 Task: Add an event with the title Second Team Building Exercise: Trust Fall, date '2023/10/11', time 9:15 AM to 11:15 AMand add a description: Participants will develop essential communication skills, such as active listening, asking probing questions, and conveying their own viewpoints persuasively. They will learn how to adapt their communication style to different negotiation situations and personalities., put the event into Orange category . Add location for the event as: Paris, France, logged in from the account softage.7@softage.netand send the event invitation to softage.1@softage.net and softage.2@softage.net. Set a reminder for the event 1 hour before
Action: Mouse moved to (84, 104)
Screenshot: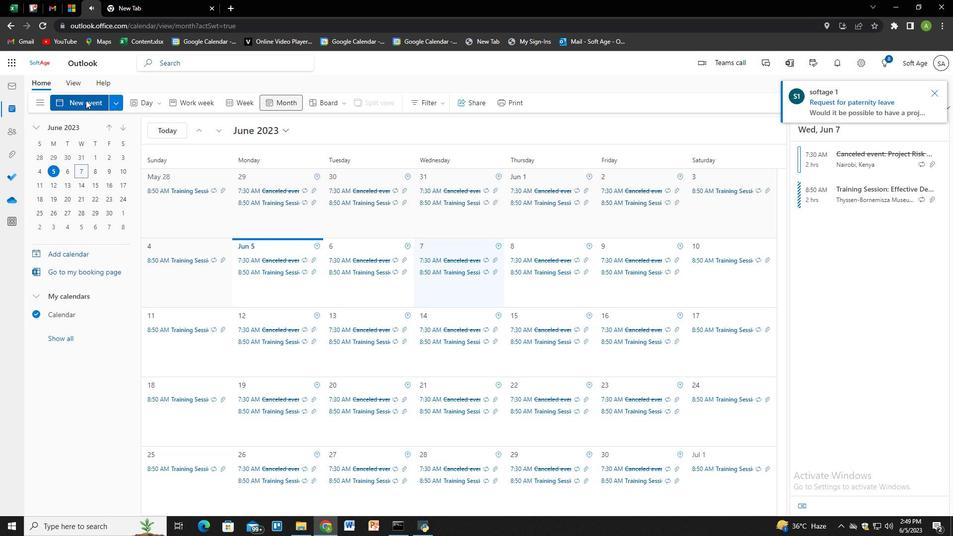 
Action: Mouse pressed left at (84, 104)
Screenshot: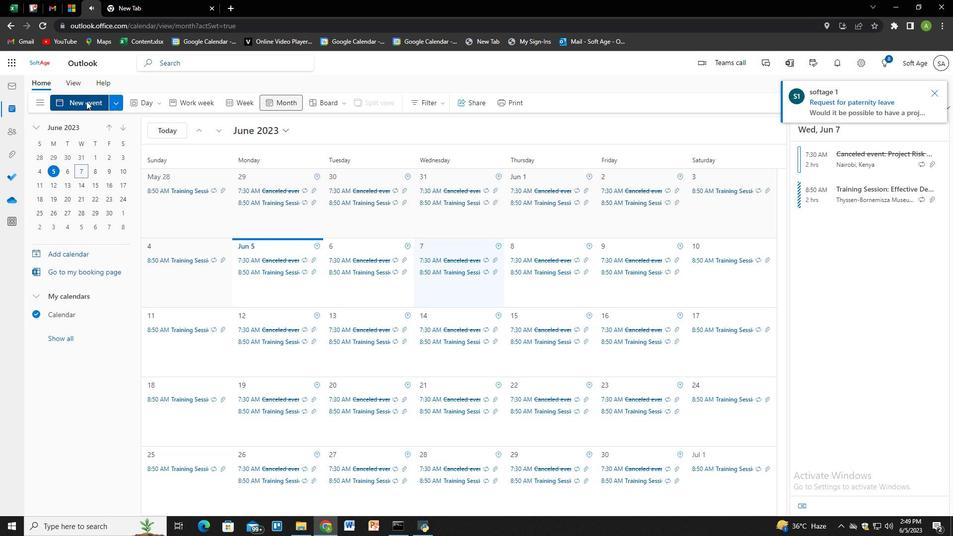 
Action: Mouse moved to (85, 100)
Screenshot: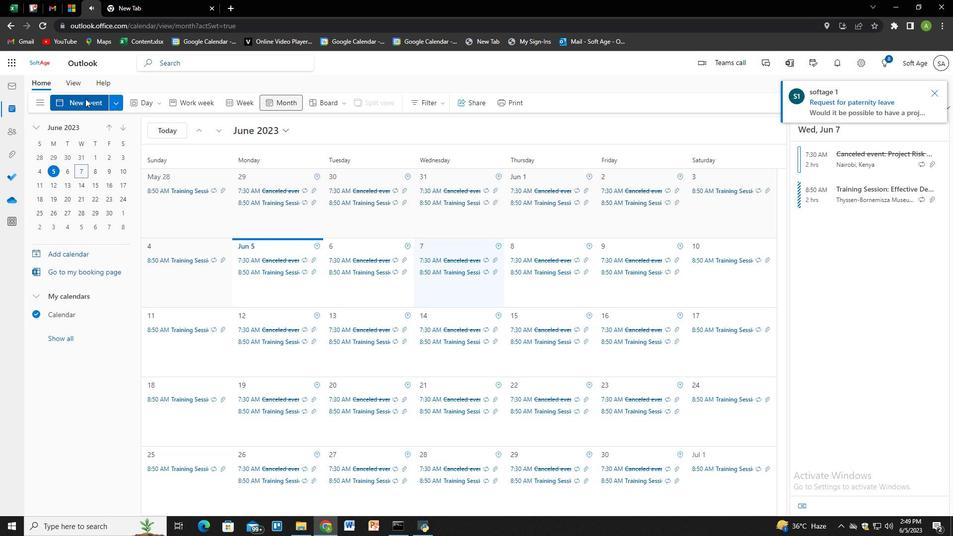 
Action: Mouse pressed left at (85, 100)
Screenshot: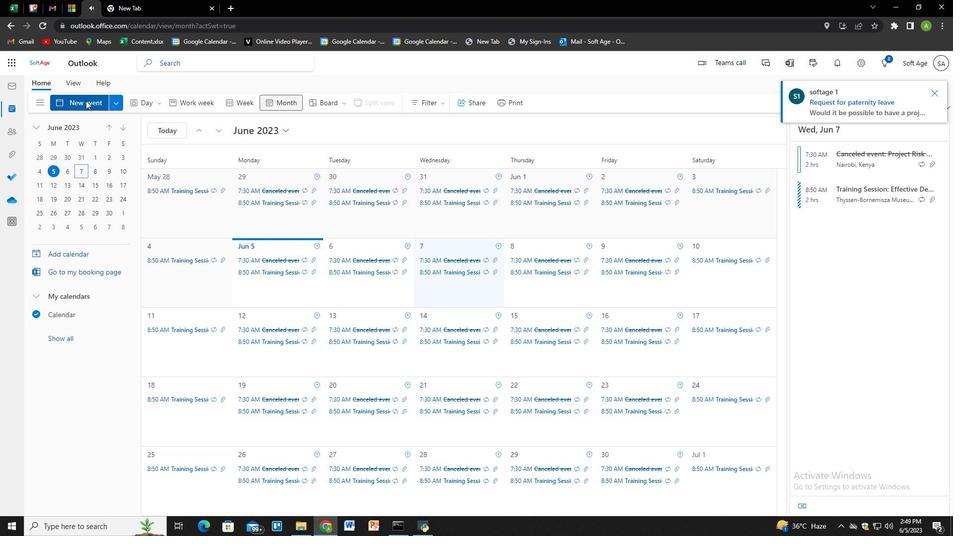 
Action: Mouse moved to (267, 163)
Screenshot: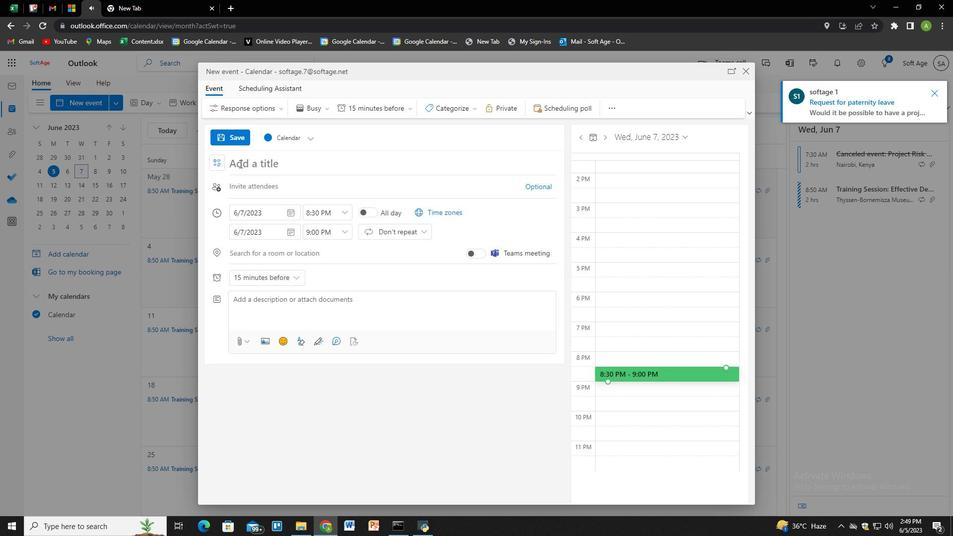 
Action: Key pressed <Key.shift>Second<Key.space><Key.shift>Team<Key.space><Key.shift>Building<Key.space><Key.shift>Exercise<Key.shift>:<Key.space><Key.shift>Trust<Key.space><Key.shift>Fall
Screenshot: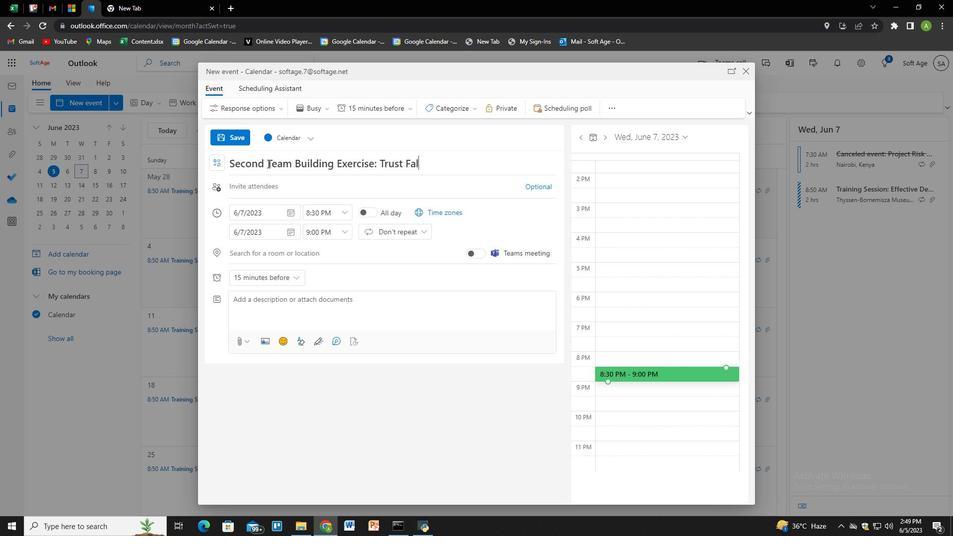 
Action: Mouse moved to (294, 214)
Screenshot: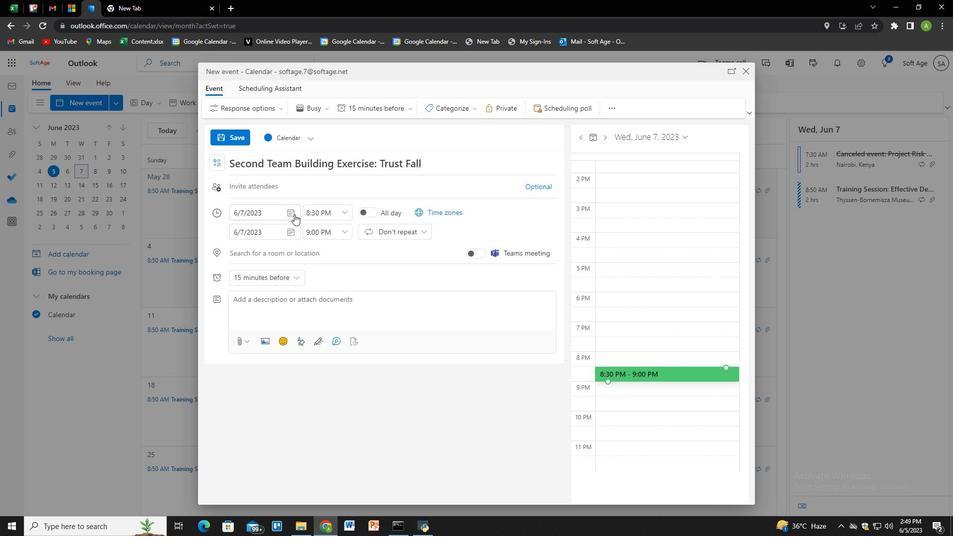 
Action: Mouse pressed left at (294, 214)
Screenshot: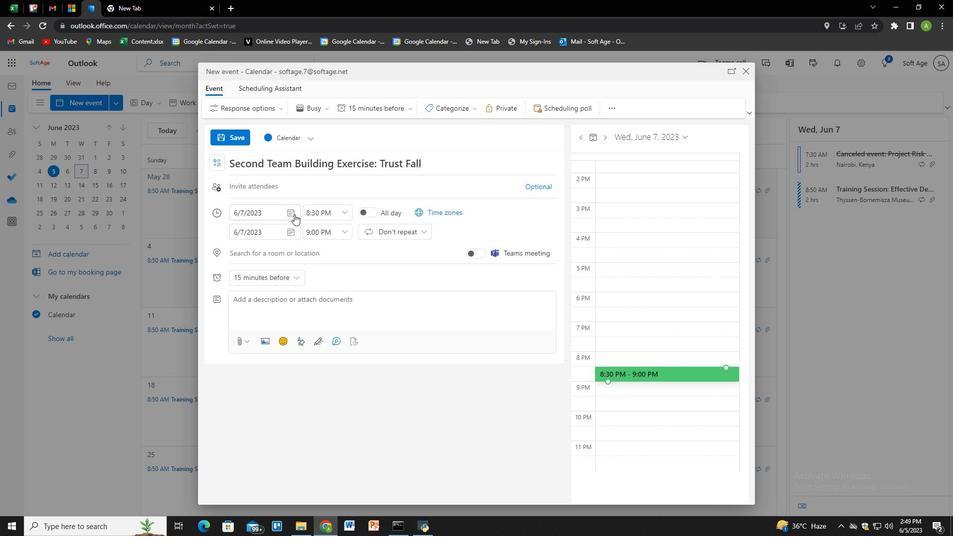 
Action: Mouse moved to (329, 236)
Screenshot: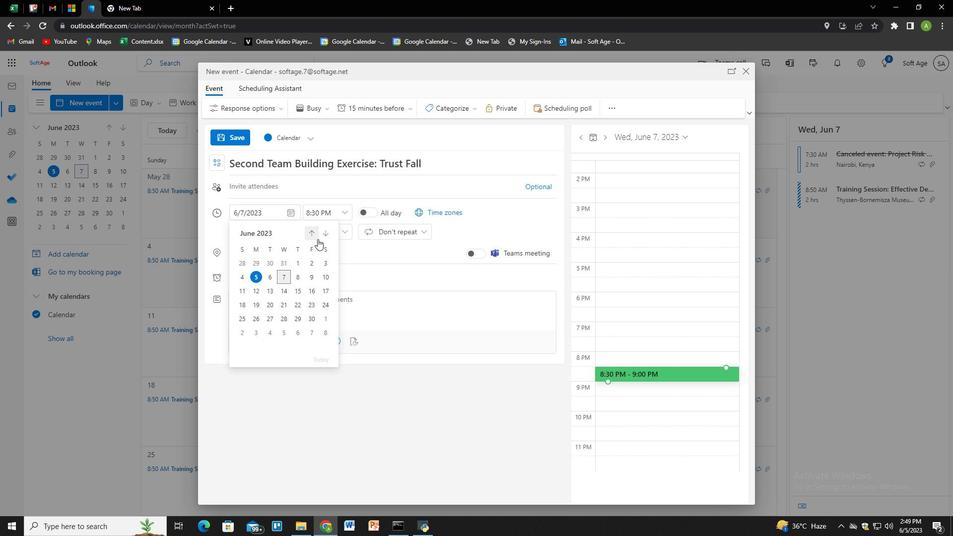 
Action: Mouse pressed left at (329, 236)
Screenshot: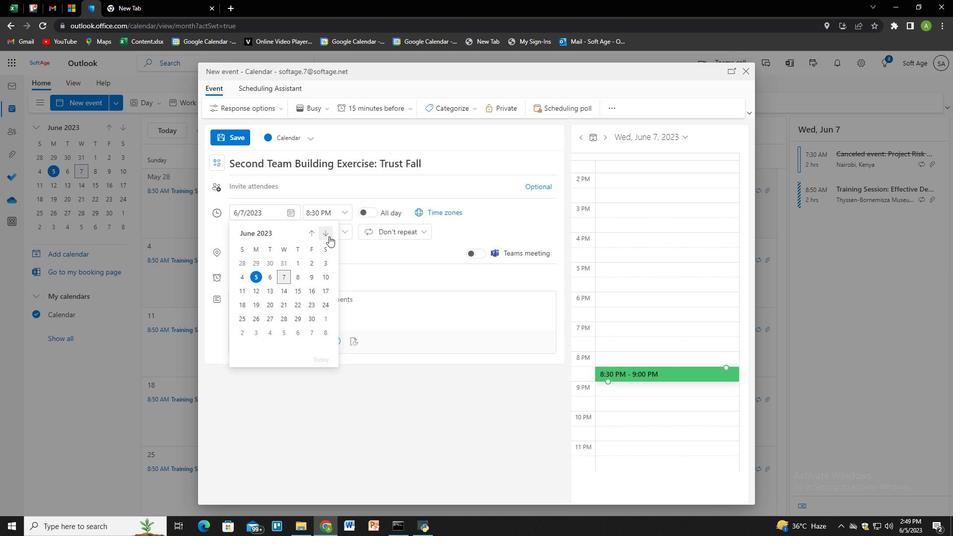 
Action: Mouse pressed left at (329, 236)
Screenshot: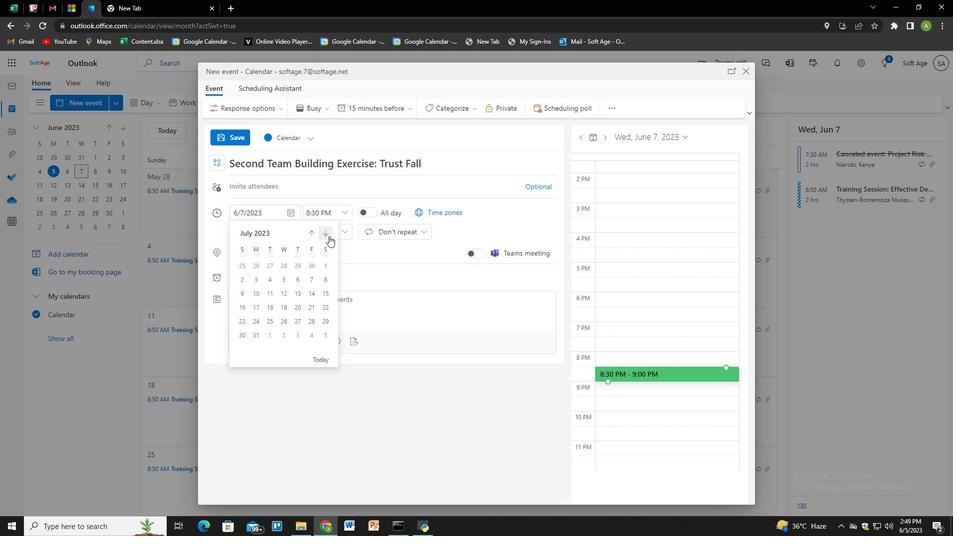 
Action: Mouse moved to (329, 236)
Screenshot: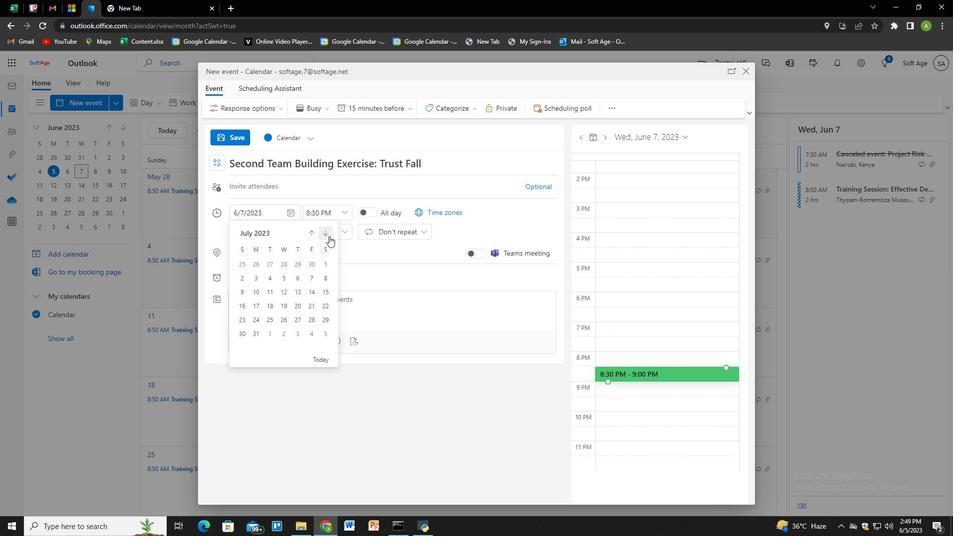 
Action: Mouse pressed left at (329, 236)
Screenshot: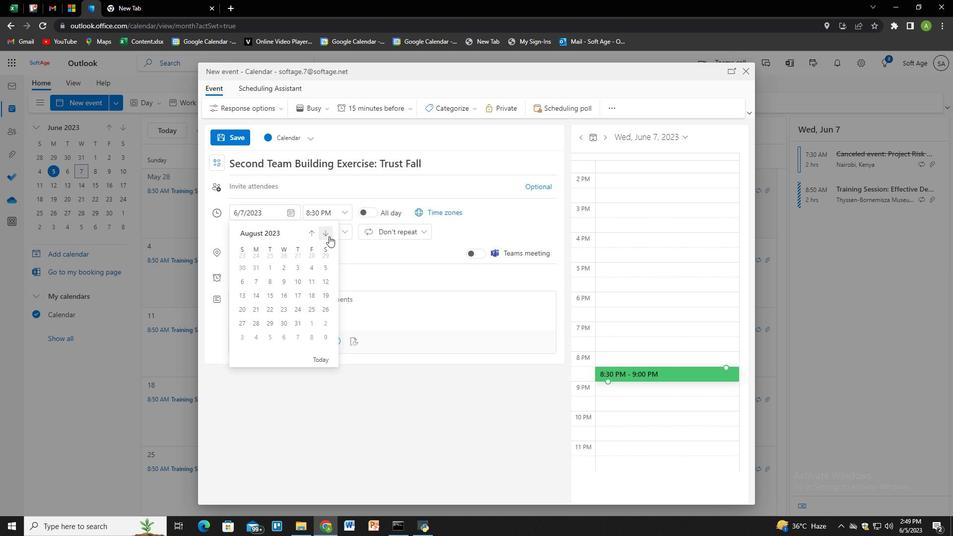 
Action: Mouse moved to (328, 236)
Screenshot: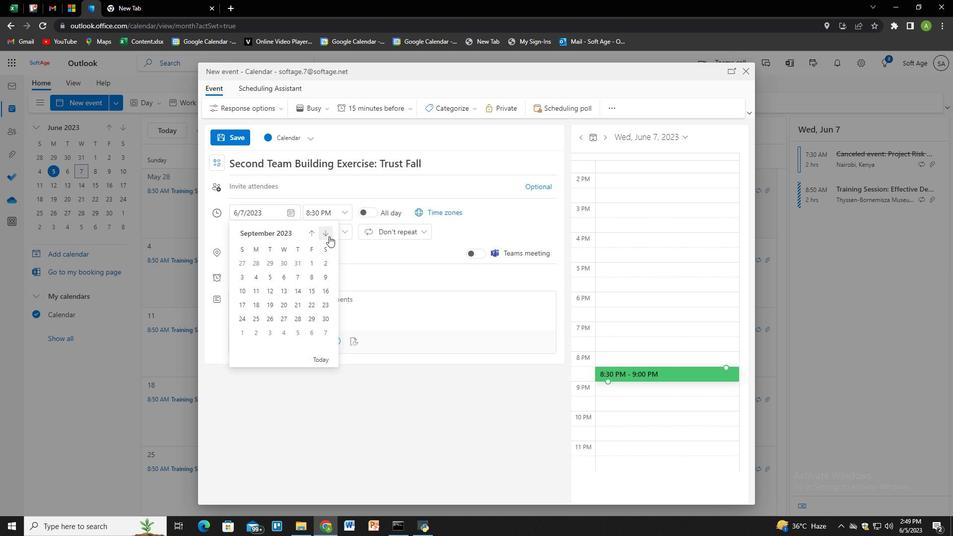 
Action: Mouse pressed left at (328, 236)
Screenshot: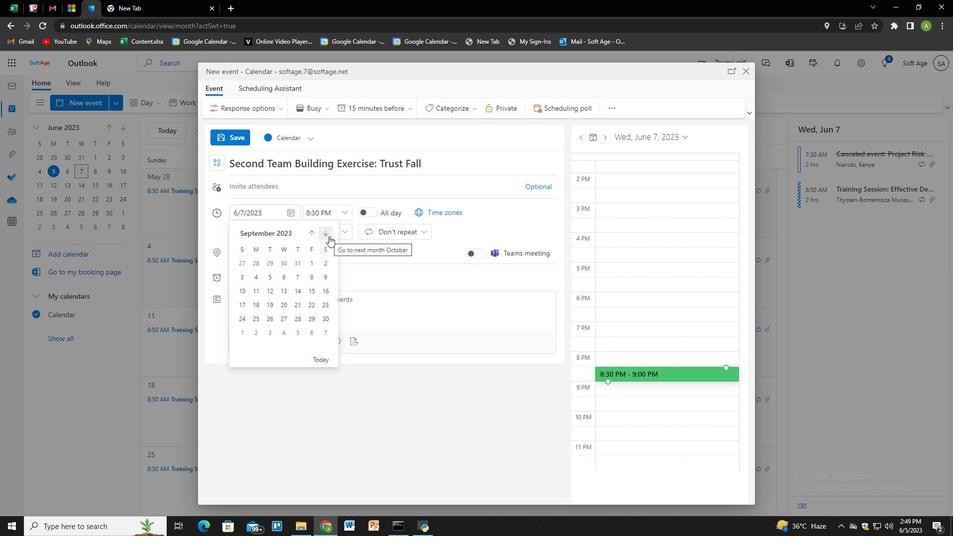 
Action: Mouse moved to (286, 277)
Screenshot: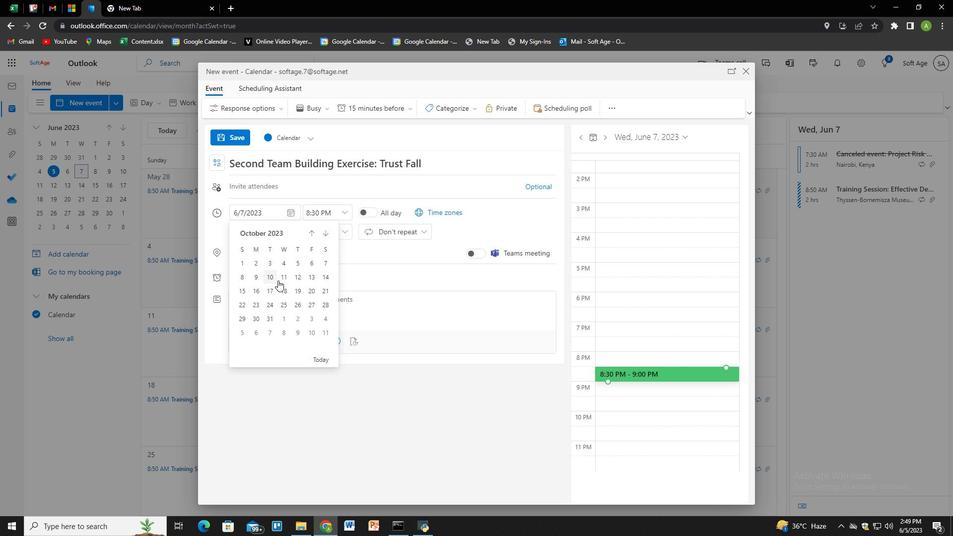 
Action: Mouse pressed left at (286, 277)
Screenshot: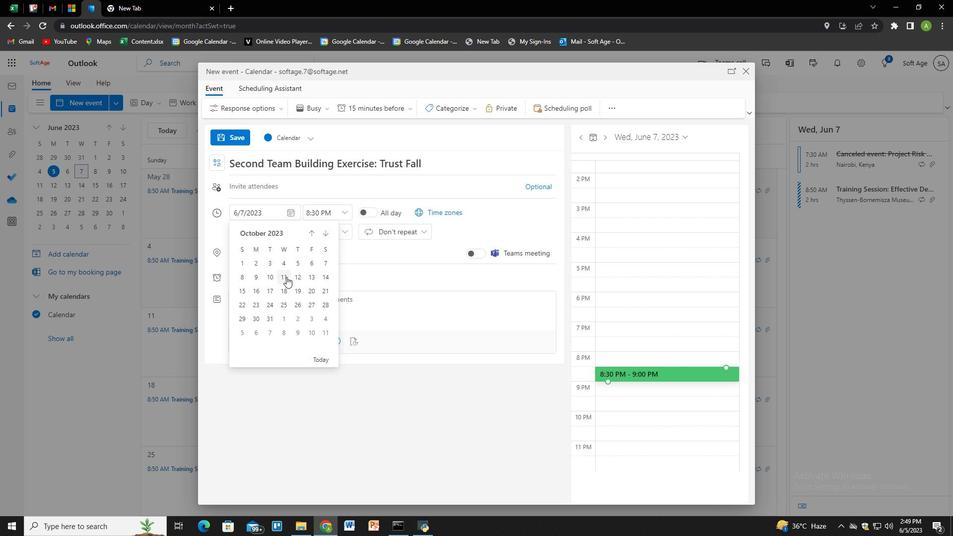 
Action: Mouse moved to (314, 212)
Screenshot: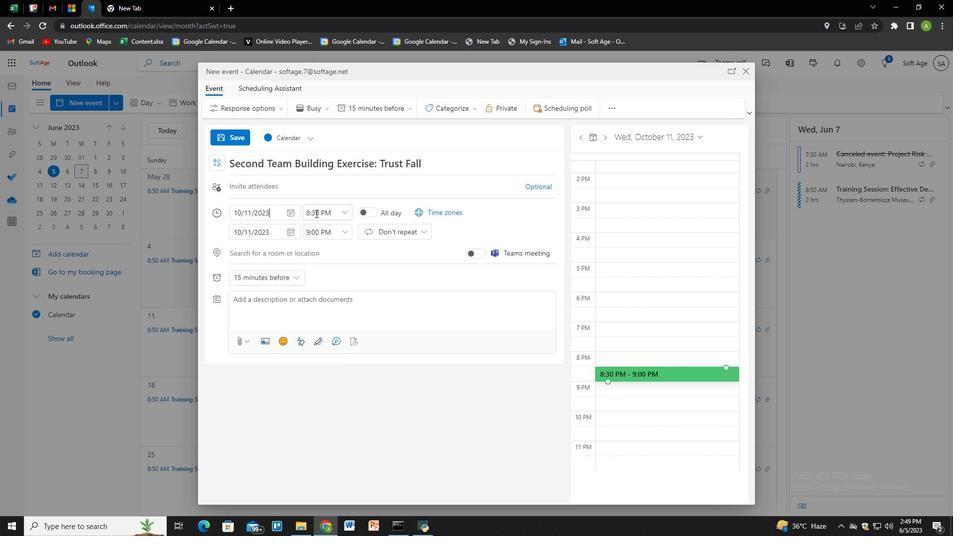 
Action: Mouse pressed left at (314, 212)
Screenshot: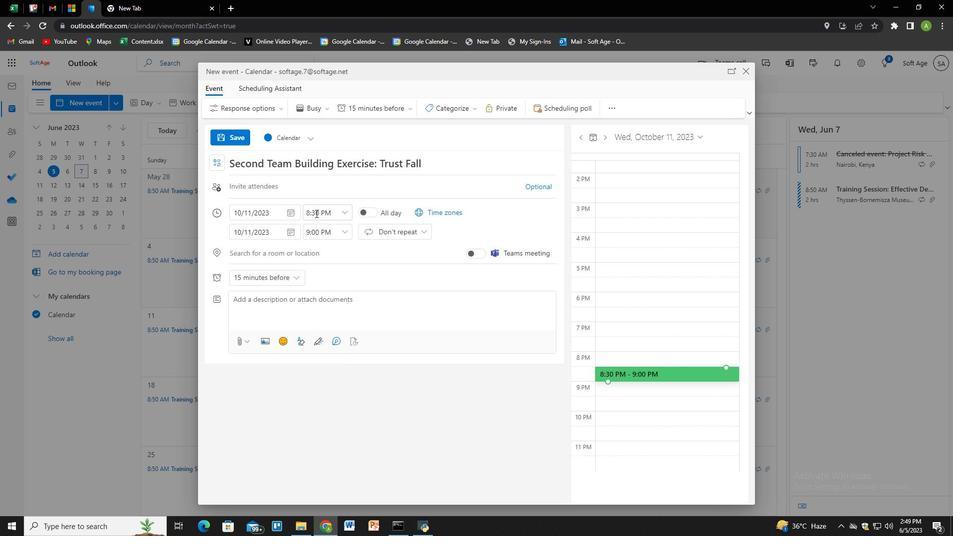 
Action: Key pressed 9<Key.shift><Key.shift><Key.shift><Key.shift><Key.shift><Key.shift><Key.shift><Key.shift><Key.shift>:<Key.space>15<Key.backspace><Key.backspace><Key.backspace>15<Key.space><Key.shift>AM<Key.tab><Key.tab>11<Key.shift_r>:15<Key.space><Key.shift>AMM<Key.tab><Key.tab><Key.tab><Key.tab><Key.tab><Key.tab><Key.tab><Key.shift><Key.shift><Key.shift><Key.shift><Key.shift><Key.shift>Participnts<Key.backspace><Key.backspace><Key.backspace>ants<Key.space>will<Key.space>develop<Key.space>essential<Key.space>communication<Key.space>skills<Key.space><Key.backspace>,<Key.space>suck<Key.backspace>h<Key.space>as<Key.space>active<Key.space>listening,<Key.space>asking<Key.space>problem<Key.space>questions,<Key.space>and<Key.space>conveying<Key.space>their<Key.space>own<Key.space>view<Key.space>points<Key.space>persuasively.<Key.space><Key.shift>They<Key.space>will<Key.space>learn<Key.space>how<Key.space>to<Key.space>adapt<Key.space>their<Key.space>communication<Key.space>styo<Key.backspace>le<Key.space>to<Key.space>differt<Key.space><Key.backspace><Key.backspace>ent<Key.space>negoti<Key.backspace>iation<Key.space>situations<Key.space>and<Key.space>pr==<Key.backspace><Key.backspace><Key.backspace>erson
Screenshot: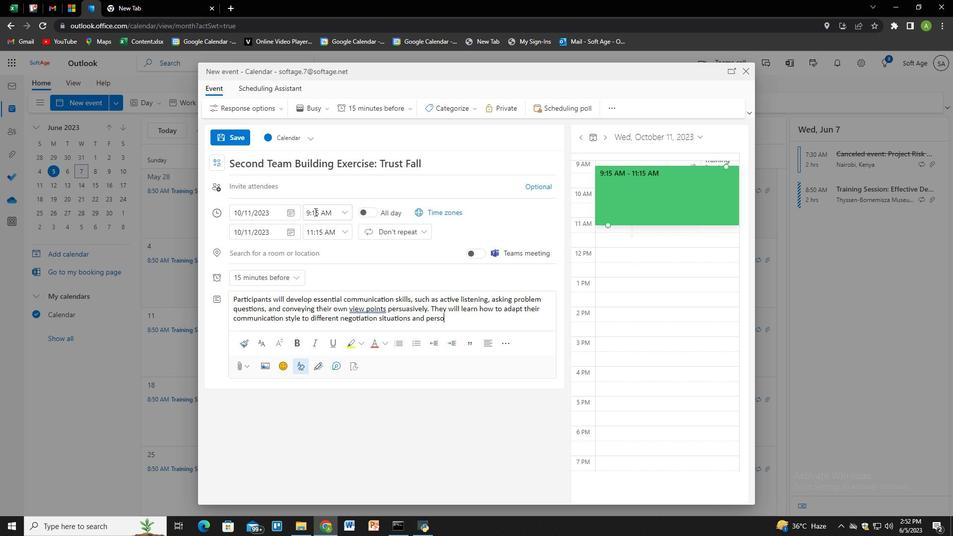 
Action: Mouse moved to (314, 211)
Screenshot: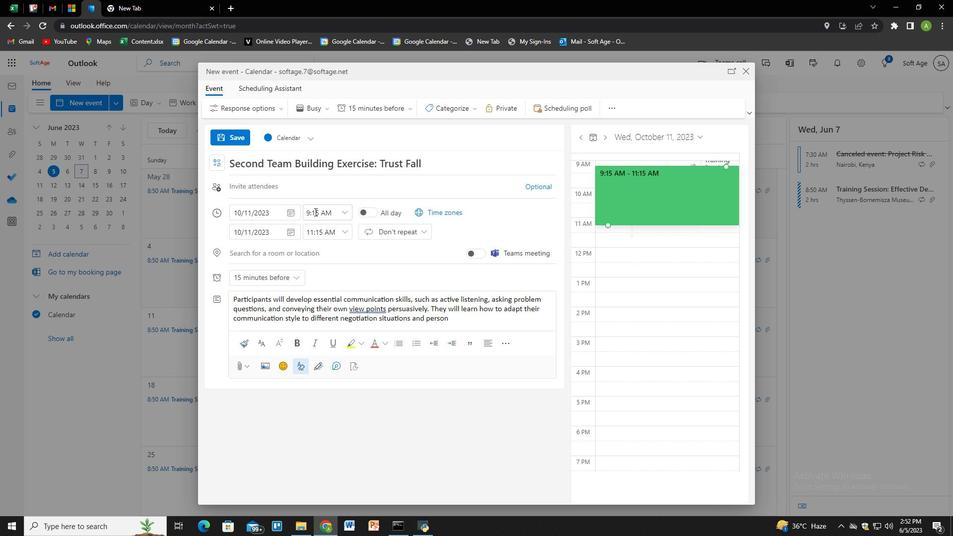 
Action: Key pressed <Key.backspace><Key.backspace>uasively.<Key.space><Key.shift>They<Key.space>will<Key.space>learn<Key.space>how<Key.space>to<Key.space>adp<Key.backspace>apt<Key.space>ther<Key.space>co<Key.backspace><Key.backspace><Key.backspace><Key.backspace>ir<Key.space>communication<Key.space>style<Key.space>to<Key.space>different<Key.space>ne<Key.backspace>egotiation<Key.space>sitra<Key.backspace><Key.backspace>uations<Key.space>and<Key.space>personalities.
Screenshot: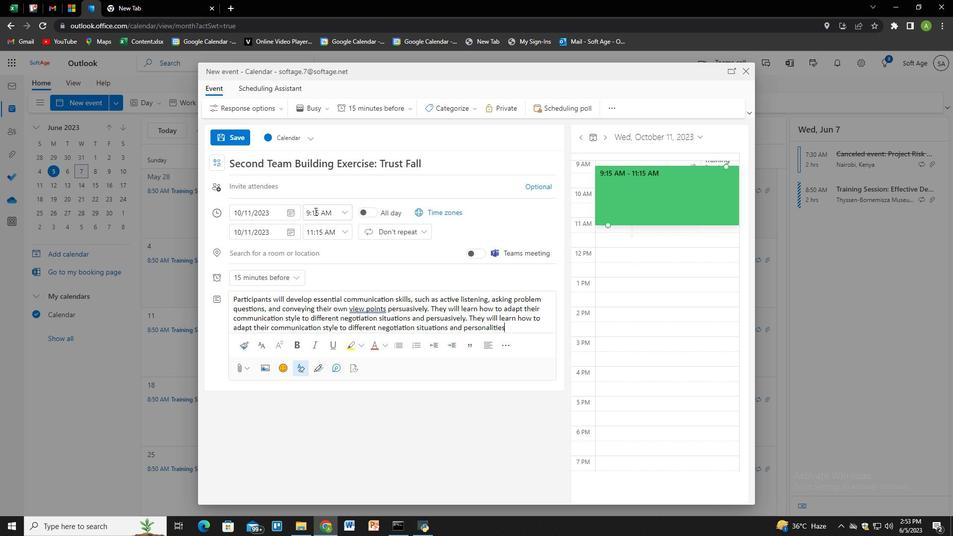 
Action: Mouse moved to (428, 109)
Screenshot: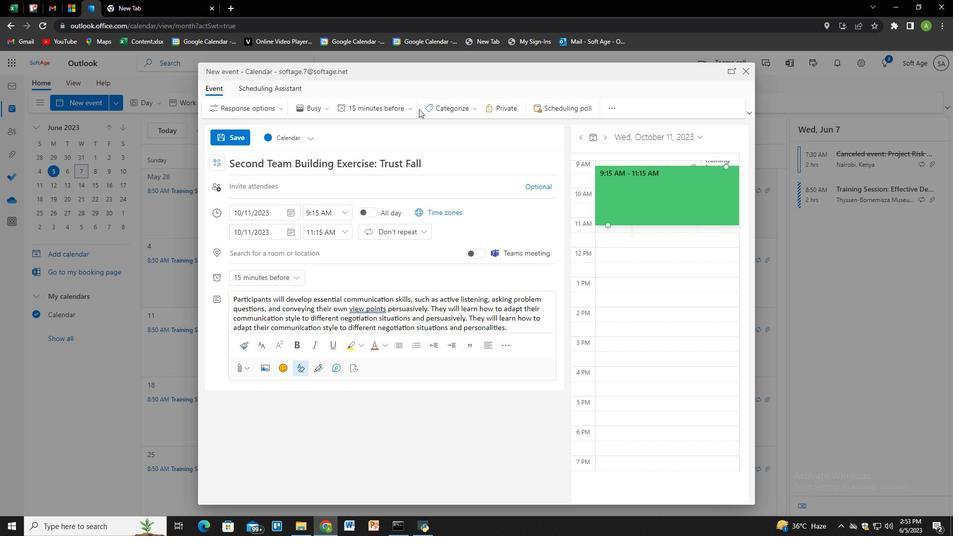 
Action: Mouse pressed left at (428, 109)
Screenshot: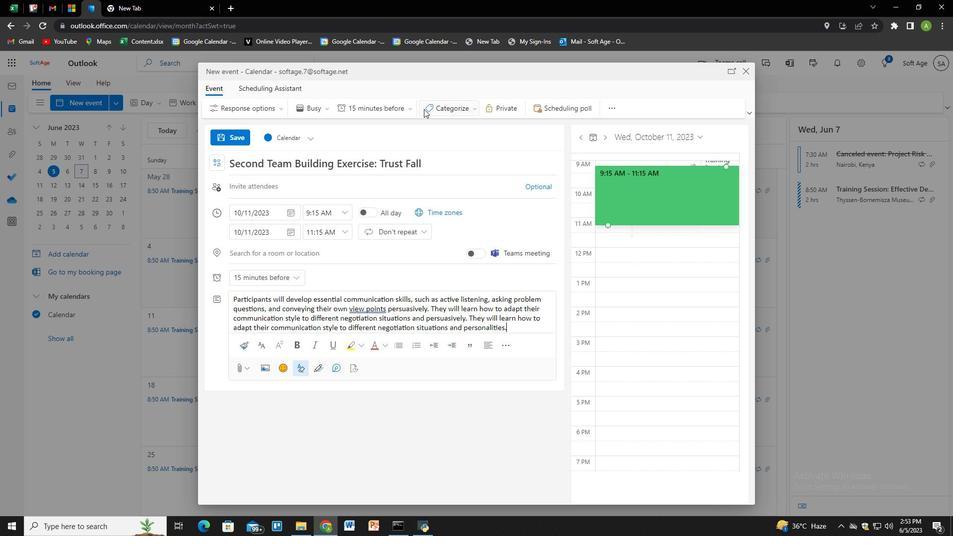 
Action: Mouse moved to (444, 157)
Screenshot: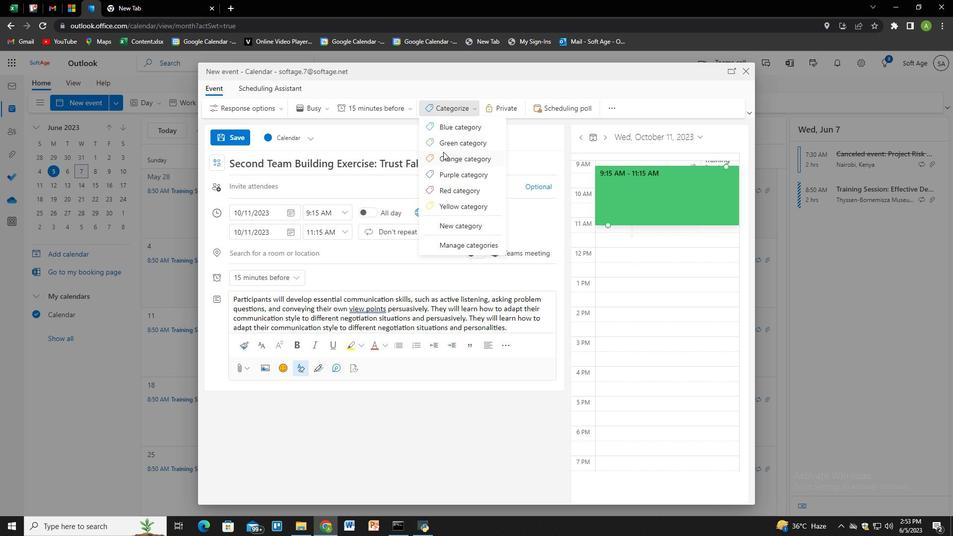 
Action: Mouse pressed left at (444, 157)
Screenshot: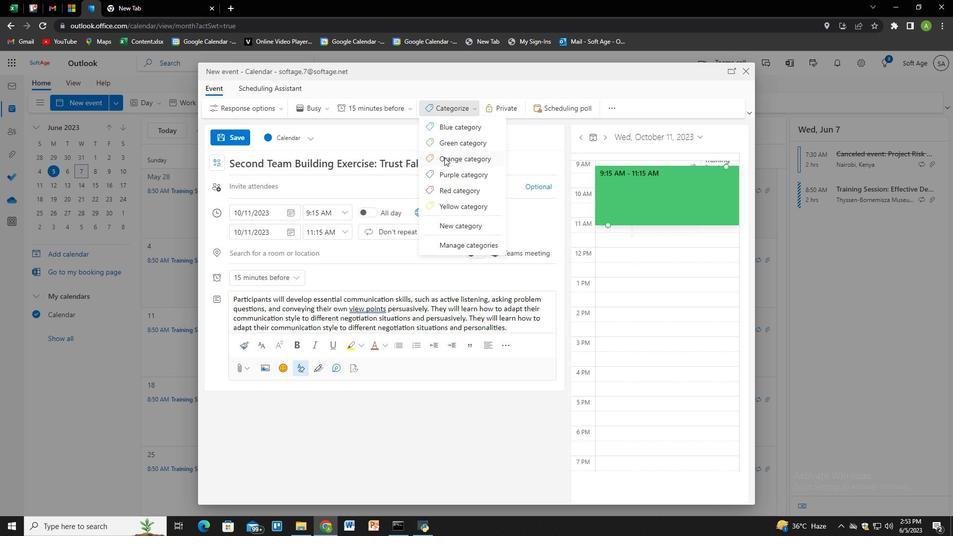 
Action: Mouse moved to (275, 254)
Screenshot: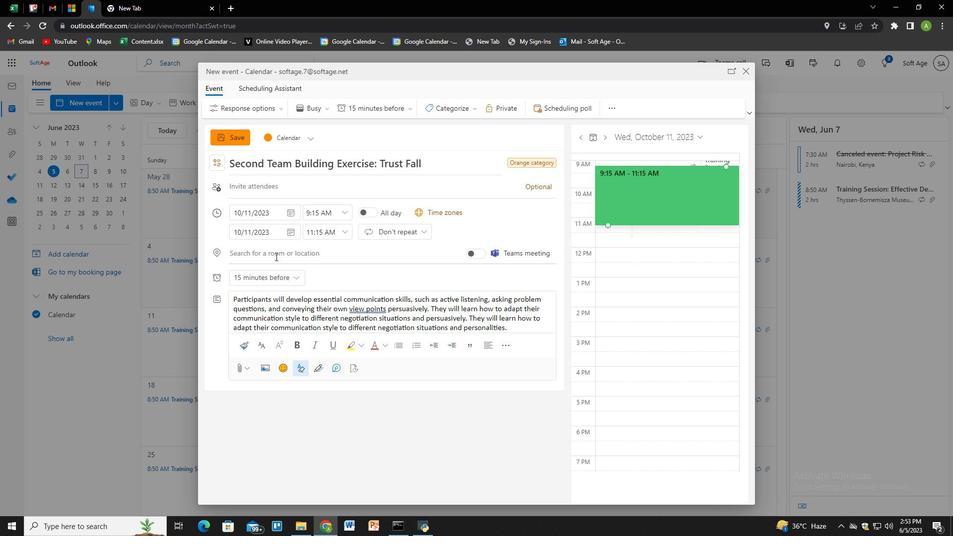 
Action: Mouse pressed left at (275, 254)
Screenshot: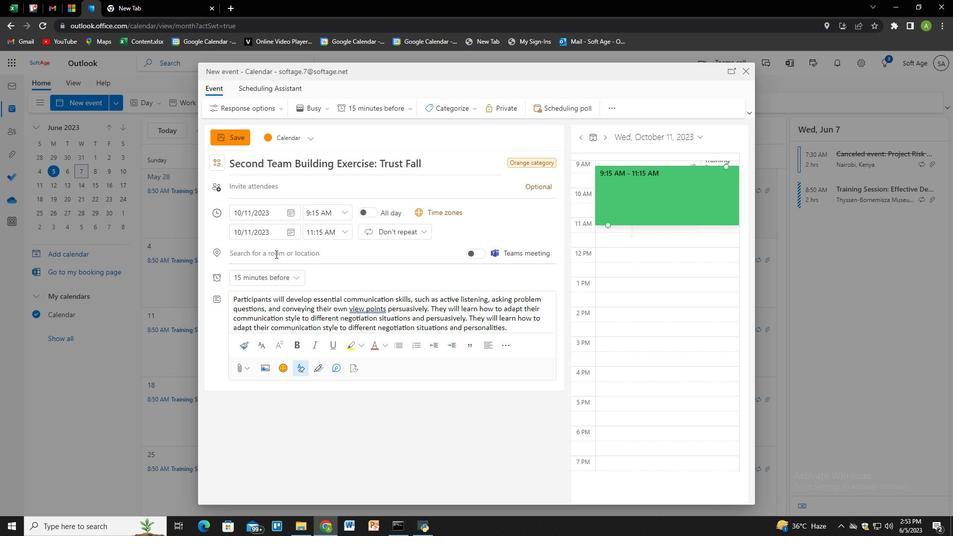 
Action: Mouse moved to (276, 253)
Screenshot: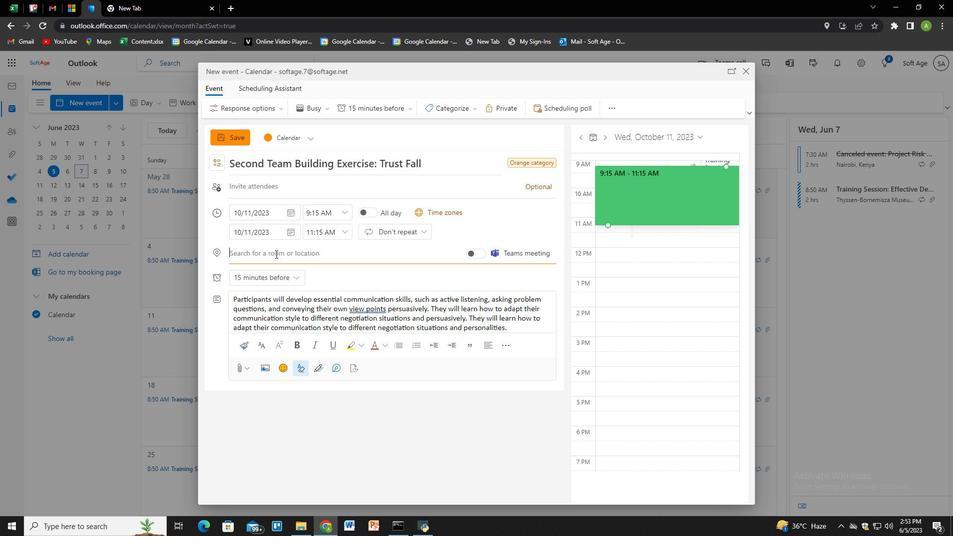 
Action: Key pressed <Key.shift>Paris,<Key.space><Key.shift>France,<Key.shift><Key.backspace><Key.down><Key.enter>
Screenshot: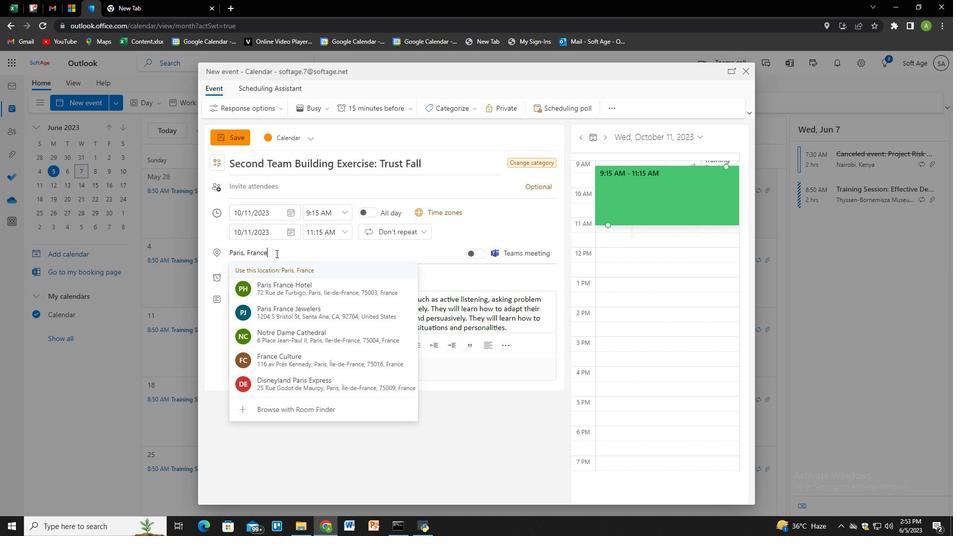 
Action: Mouse moved to (291, 185)
Screenshot: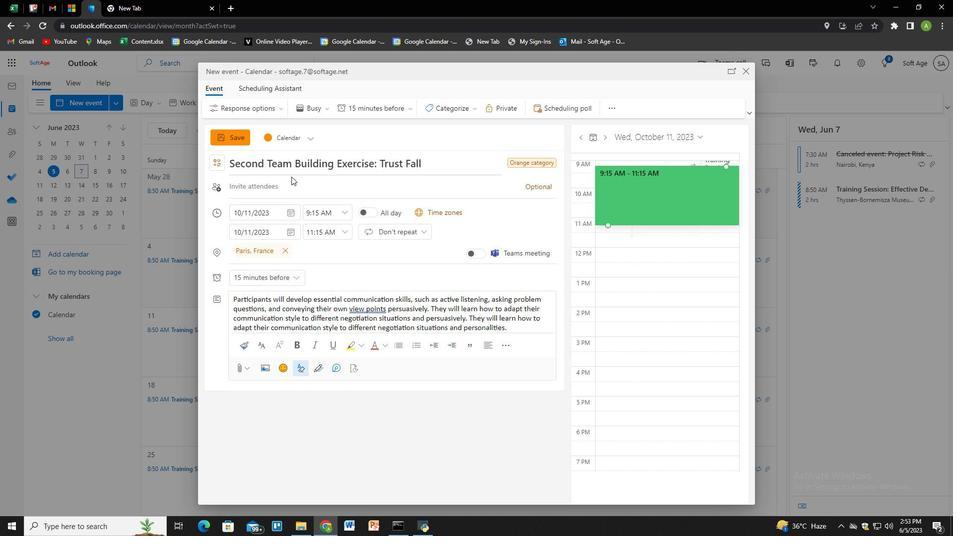 
Action: Mouse pressed left at (291, 185)
Screenshot: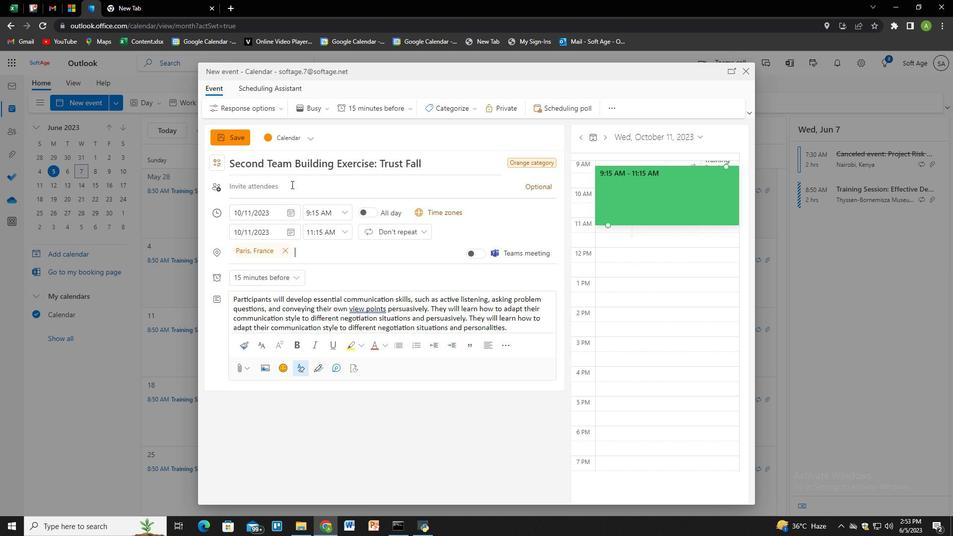 
Action: Key pressed softage.1<Key.shift>@softage.net<Key.enter>softage.2<Key.shift>@softage.net<Key.enter>
Screenshot: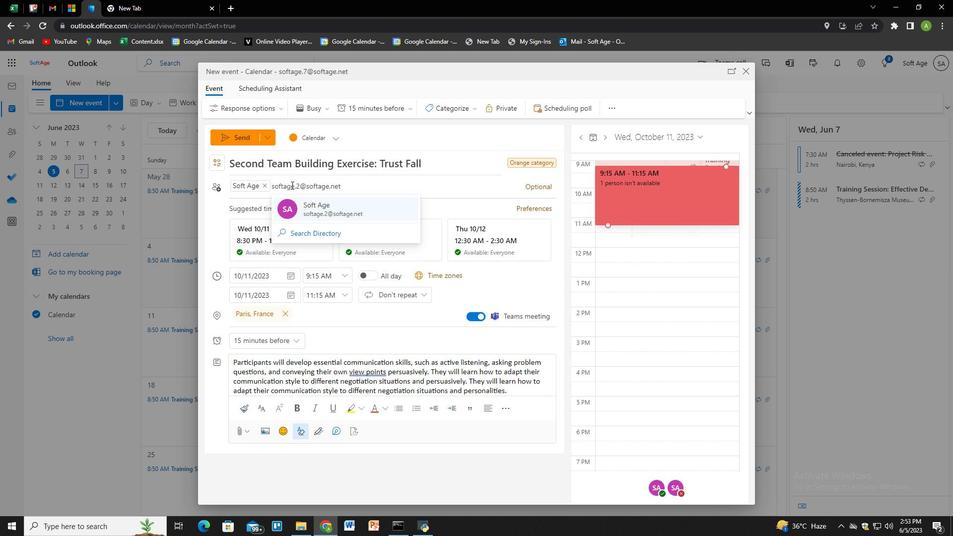 
Action: Mouse moved to (386, 110)
Screenshot: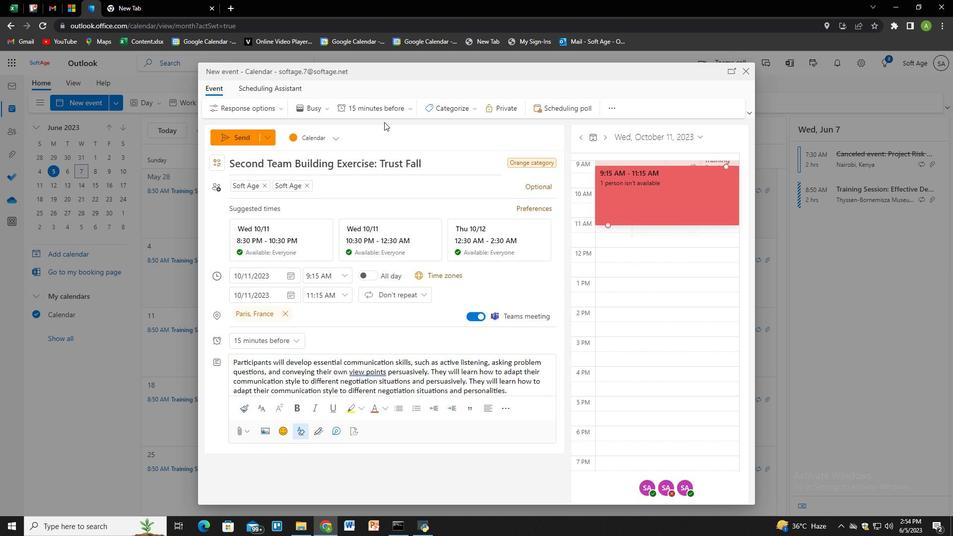 
Action: Mouse pressed left at (386, 110)
Screenshot: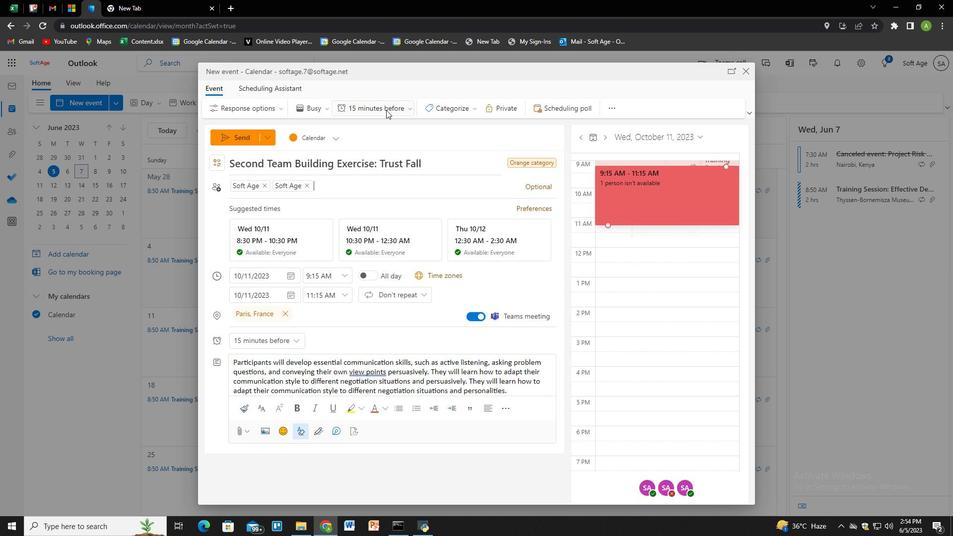 
Action: Mouse moved to (385, 216)
Screenshot: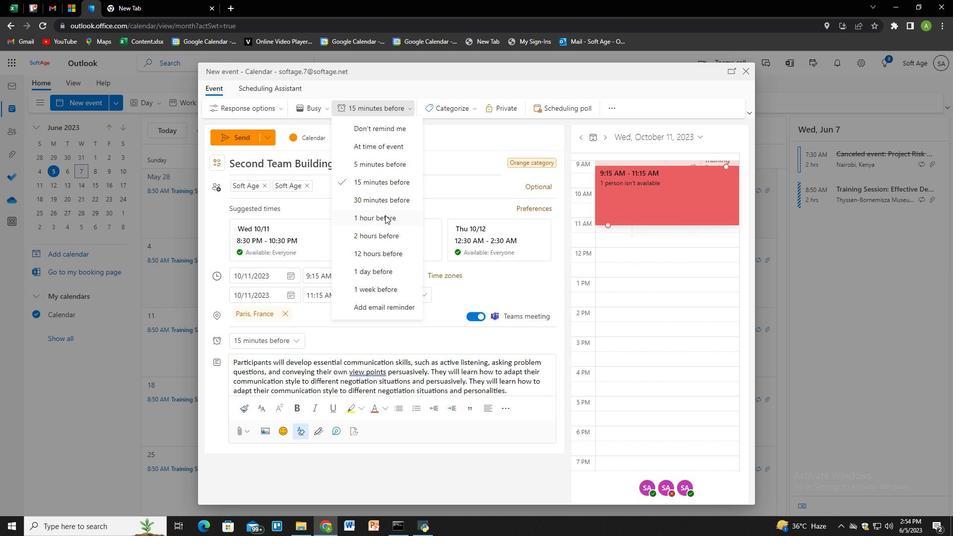 
Action: Mouse pressed left at (385, 216)
Screenshot: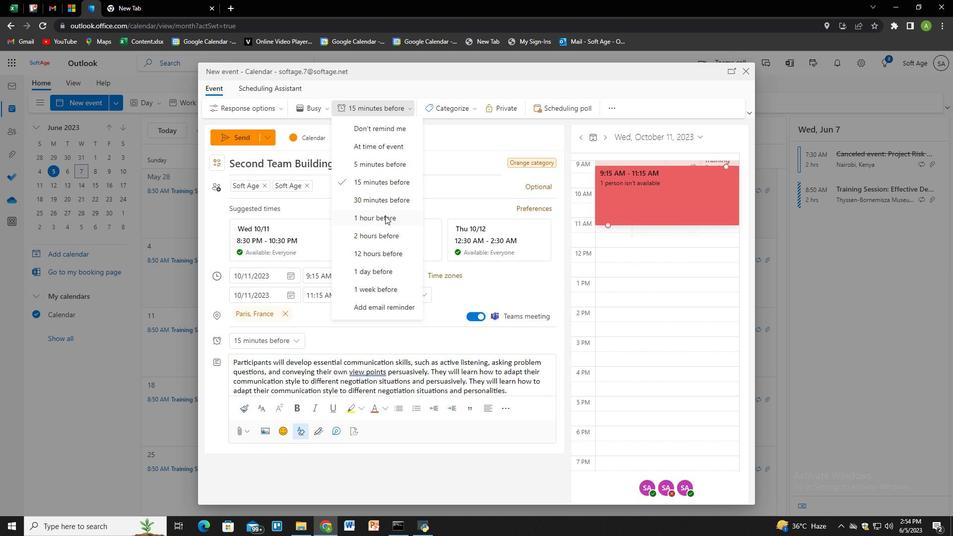 
Action: Mouse moved to (372, 322)
Screenshot: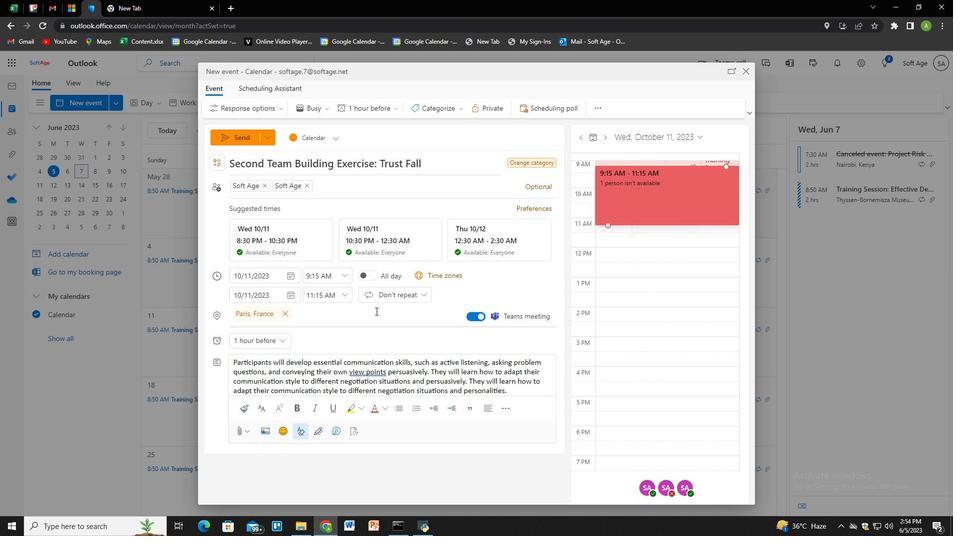 
Action: Mouse scrolled (372, 321) with delta (0, 0)
Screenshot: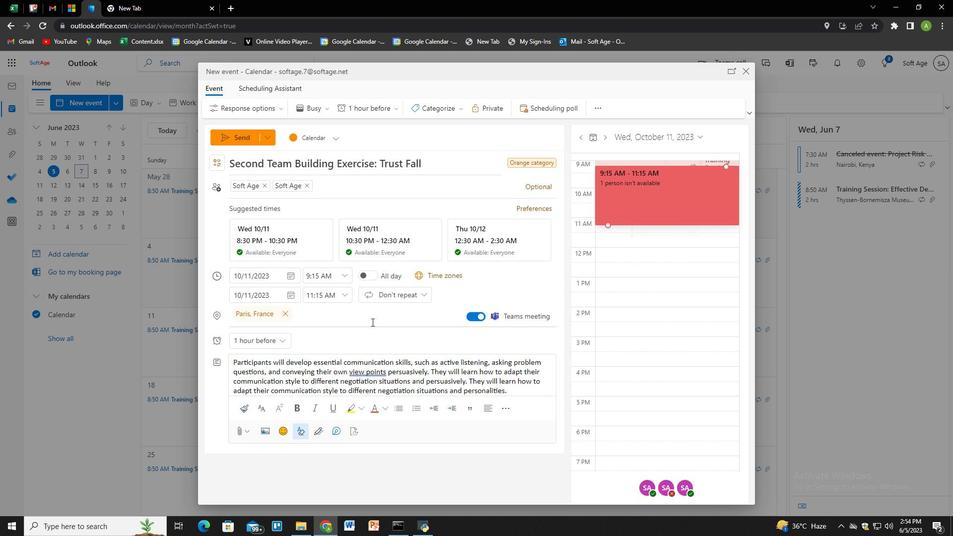 
Action: Mouse scrolled (372, 321) with delta (0, 0)
Screenshot: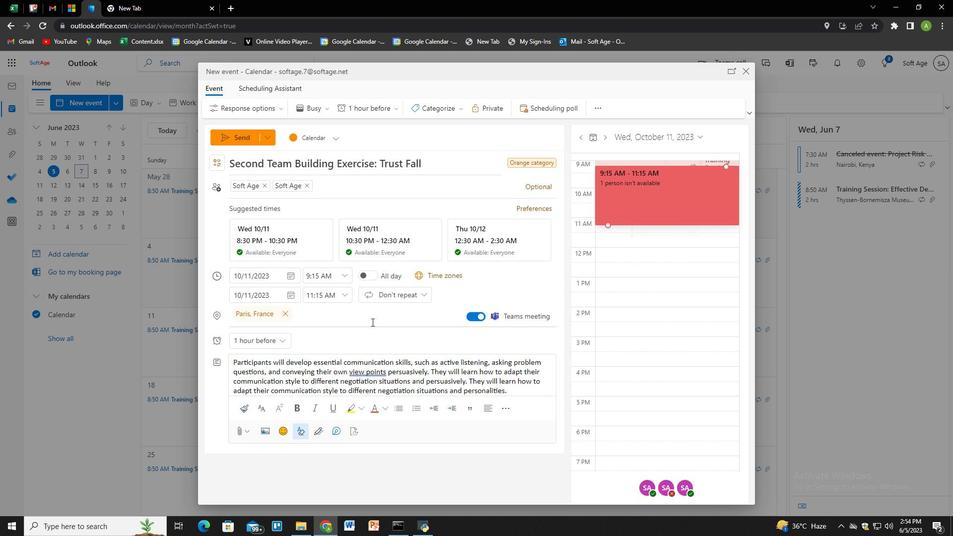 
Action: Mouse moved to (240, 136)
Screenshot: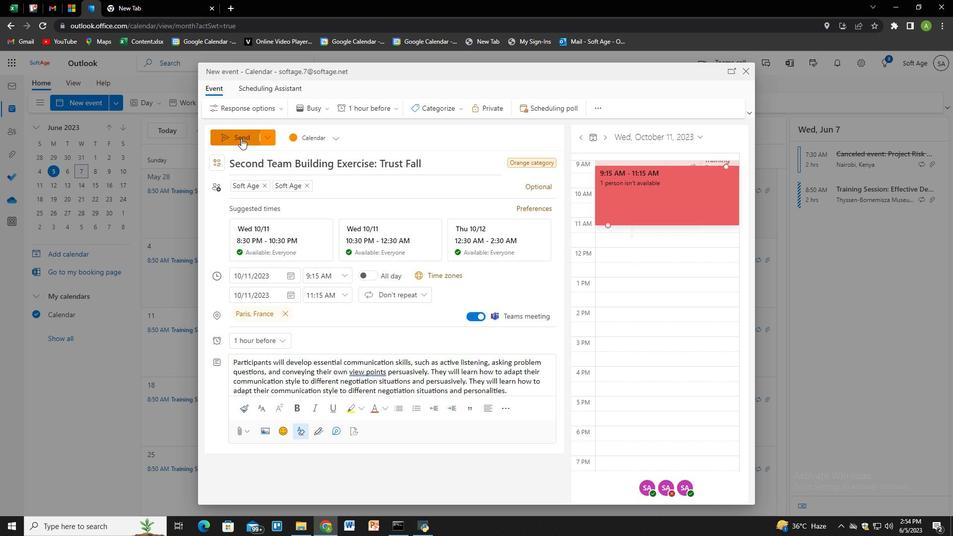 
Action: Mouse pressed left at (240, 136)
Screenshot: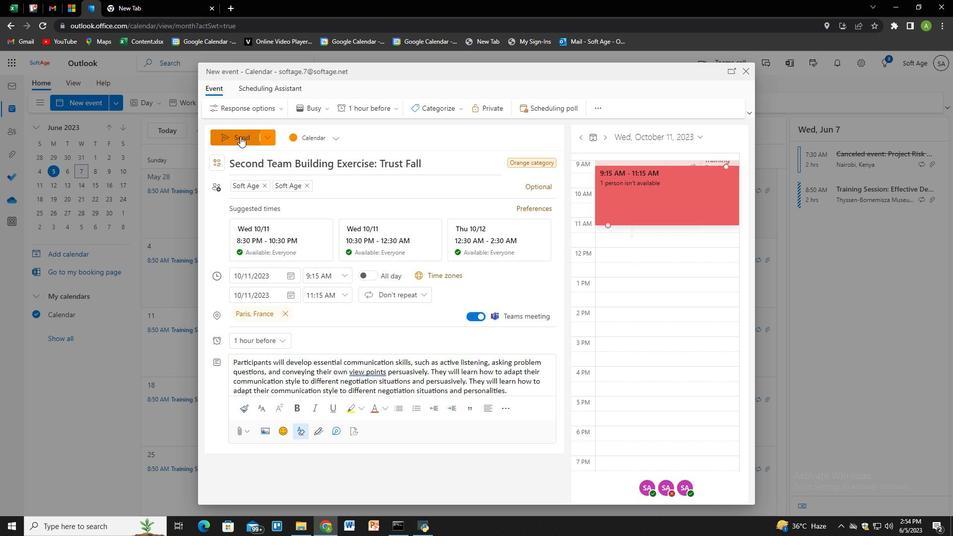 
Action: Mouse moved to (354, 293)
Screenshot: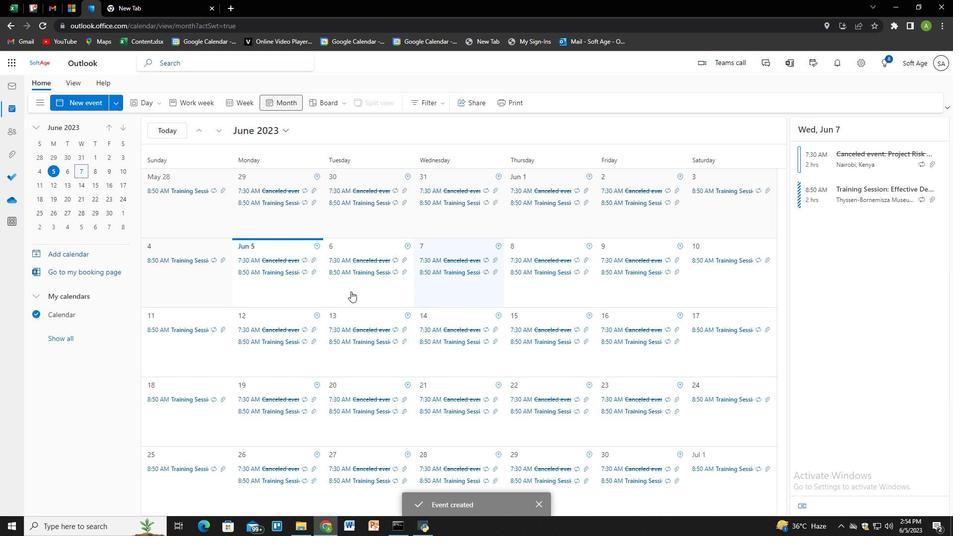 
